 Task: Add a signature Hailey Mitchell containing With sincere thanks and best wishes, Hailey Mitchell to email address softage.2@softage.net and add a folder Reflection
Action: Mouse moved to (113, 141)
Screenshot: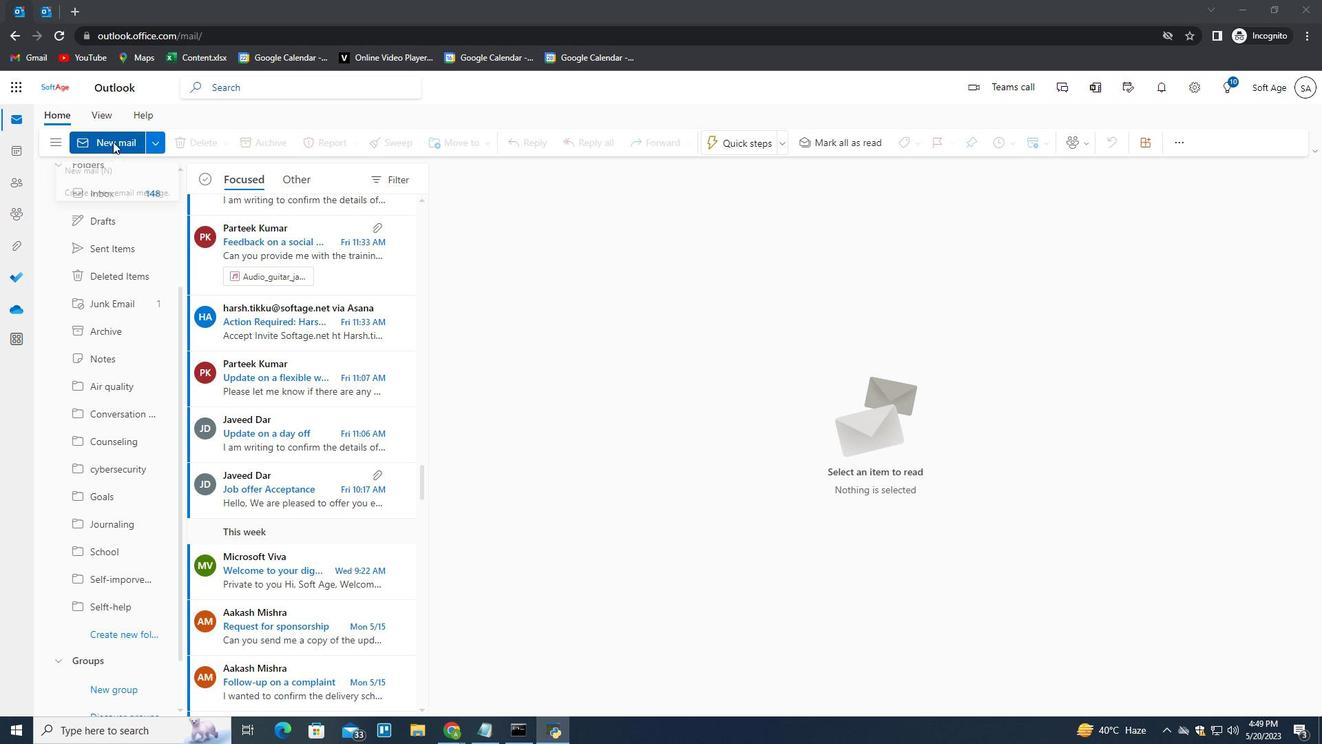 
Action: Mouse pressed left at (113, 141)
Screenshot: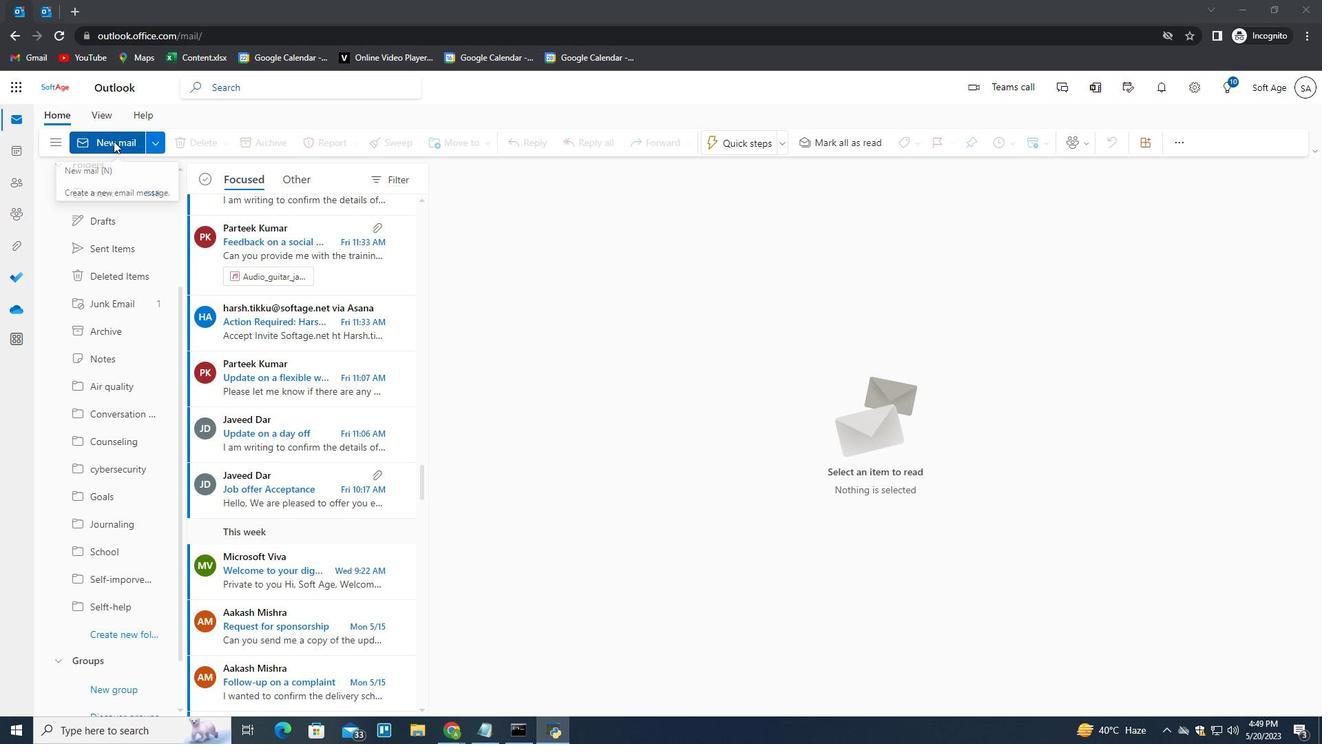 
Action: Mouse moved to (888, 146)
Screenshot: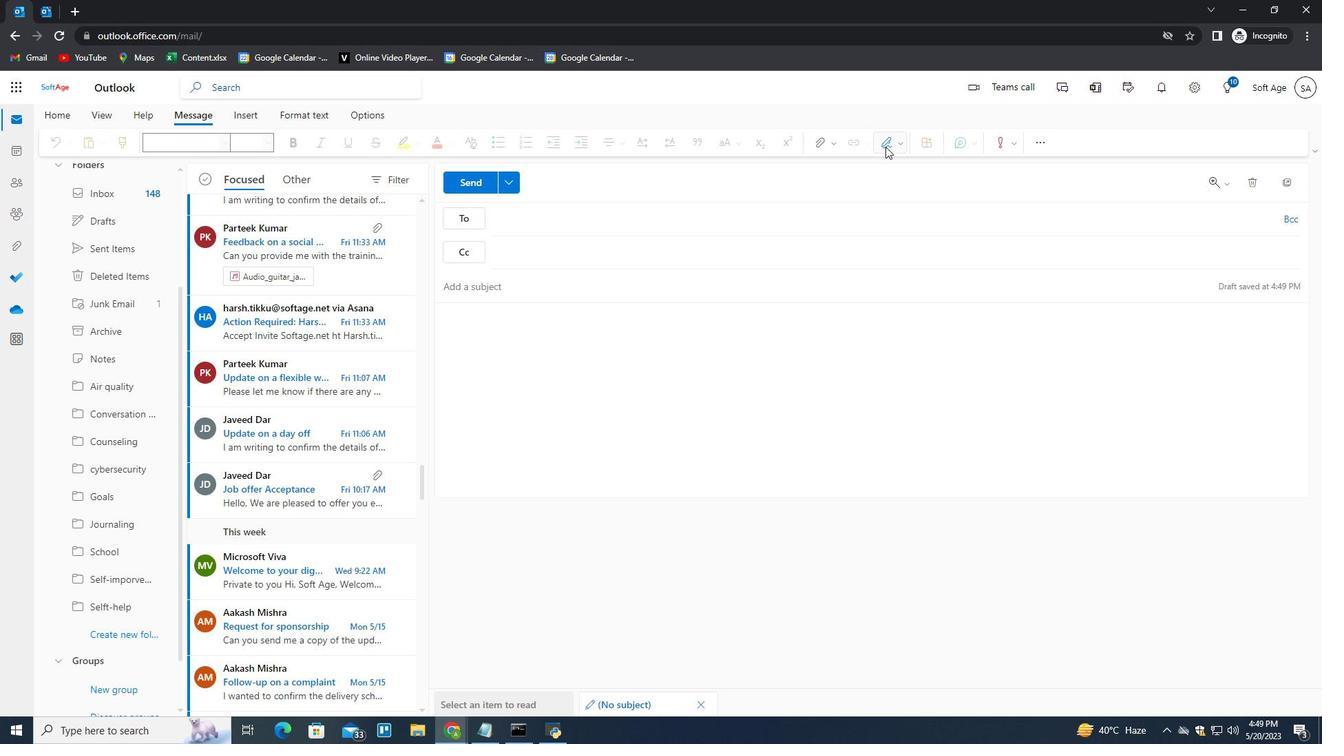
Action: Mouse pressed left at (888, 146)
Screenshot: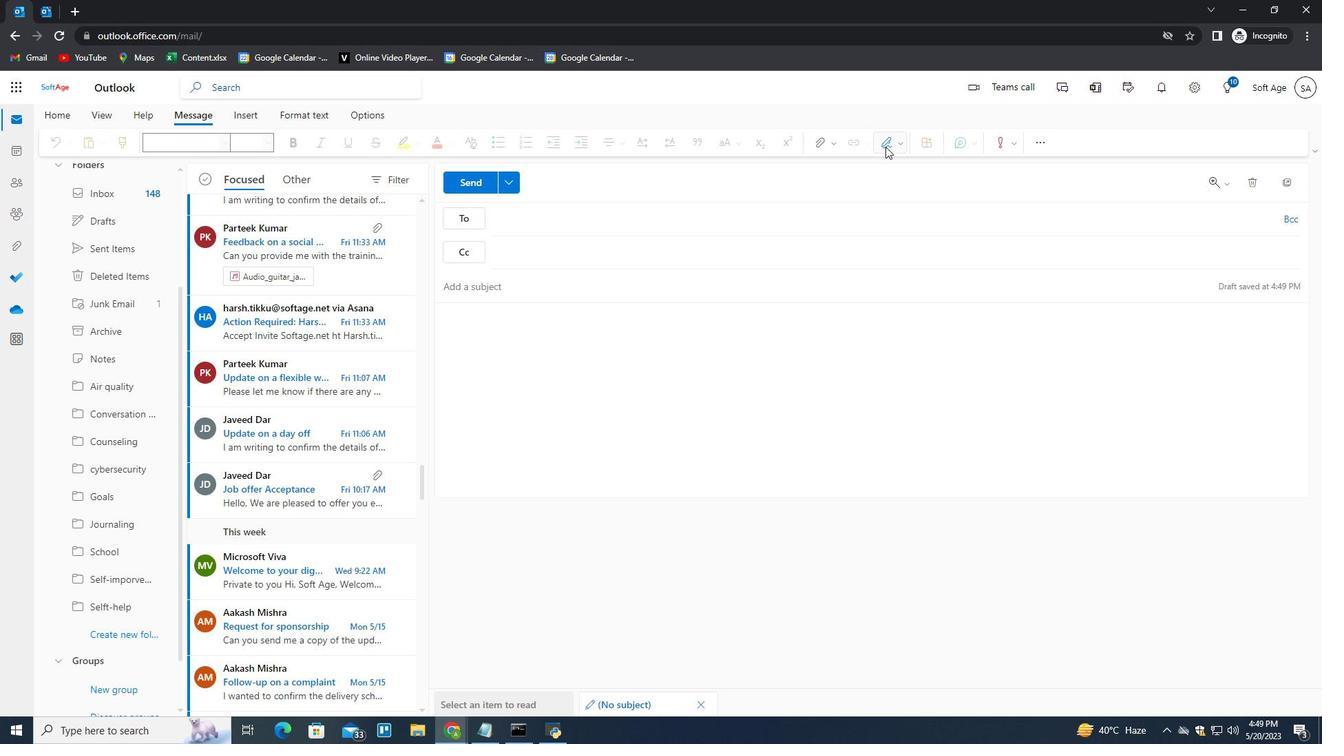 
Action: Mouse moved to (879, 195)
Screenshot: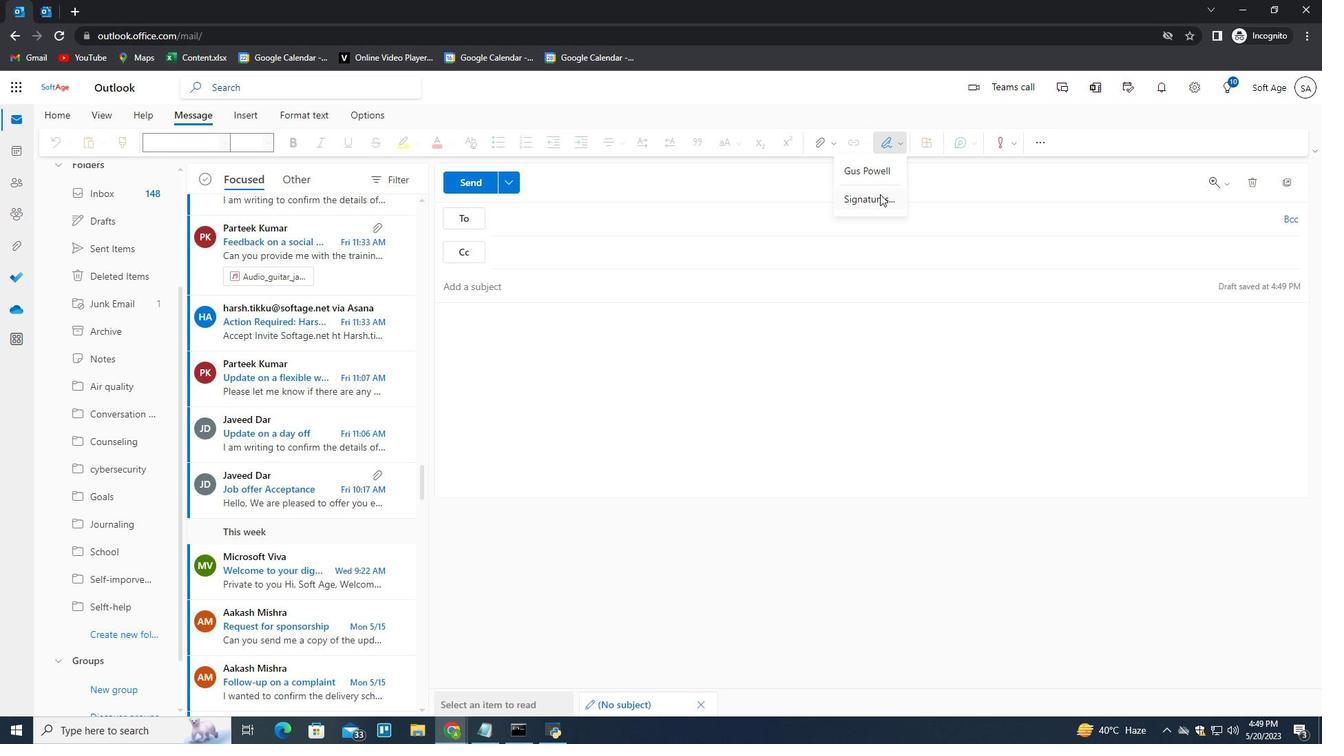 
Action: Mouse pressed left at (879, 195)
Screenshot: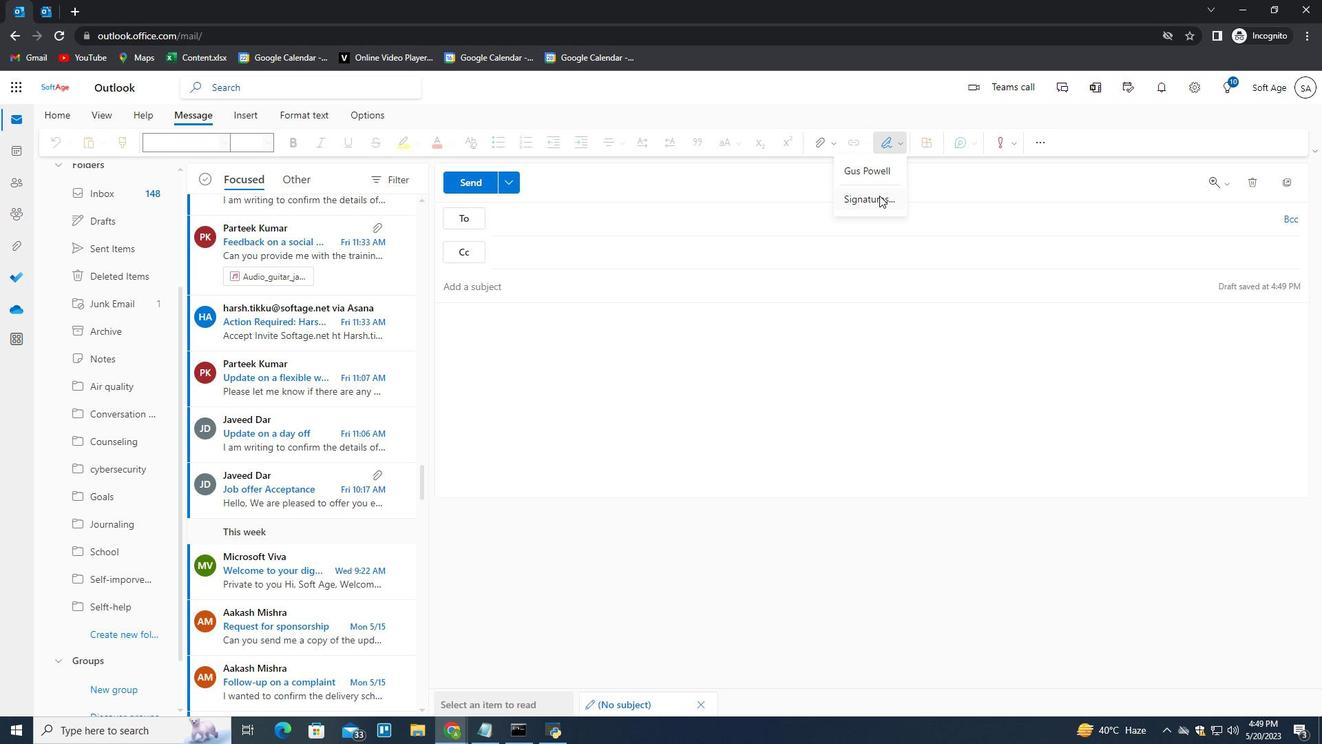 
Action: Mouse moved to (934, 250)
Screenshot: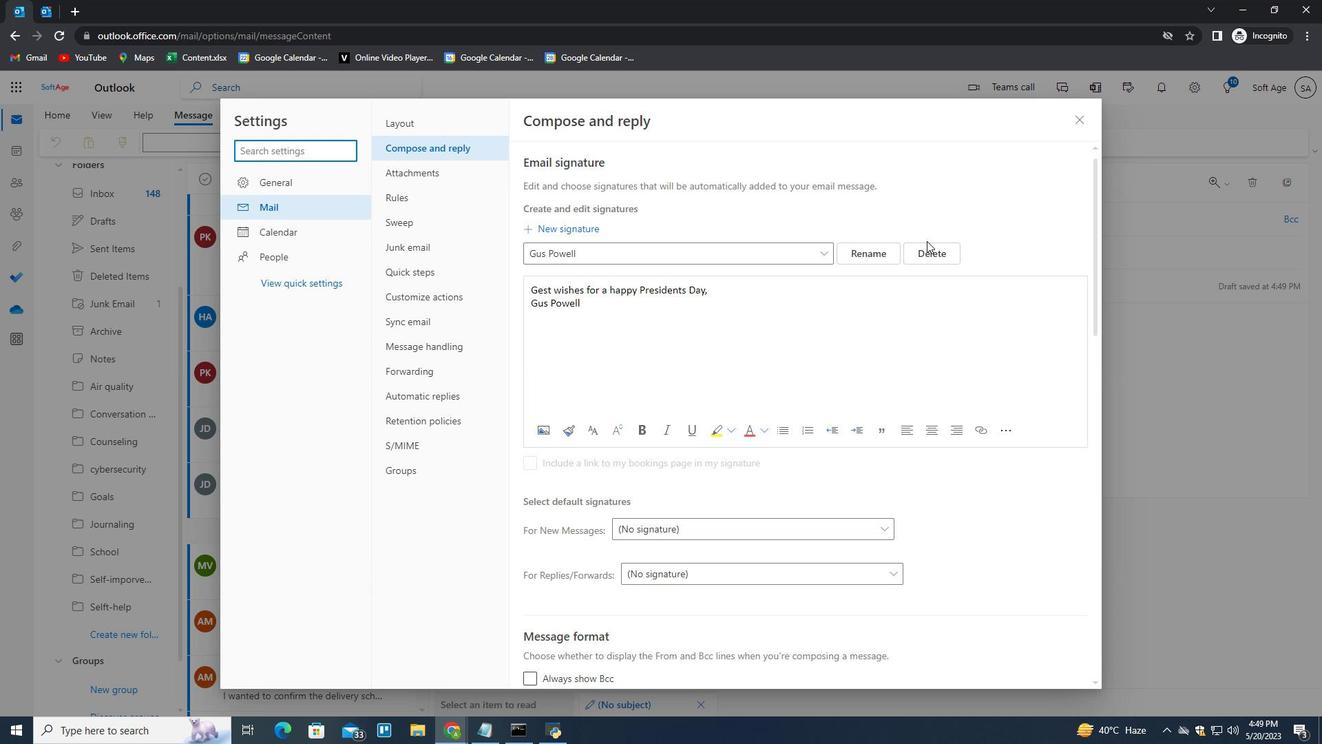 
Action: Mouse pressed left at (934, 250)
Screenshot: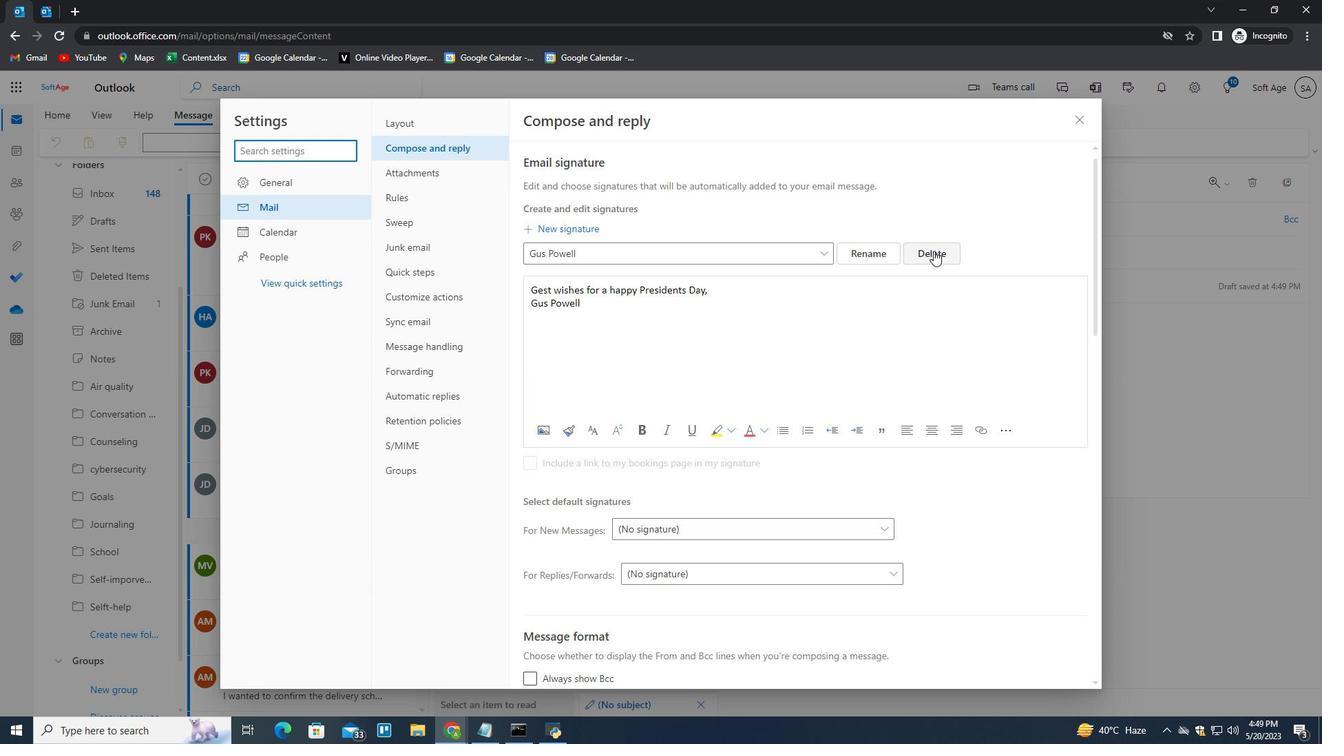 
Action: Mouse moved to (911, 252)
Screenshot: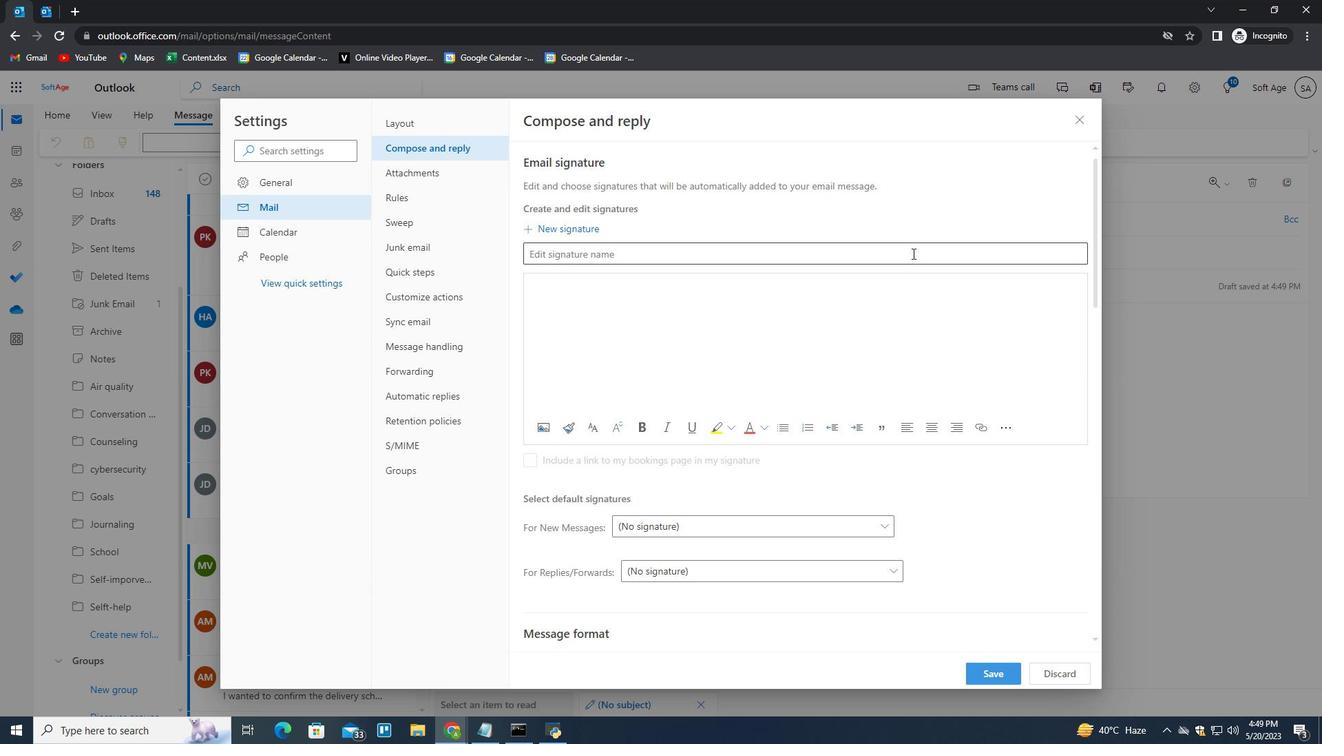 
Action: Mouse pressed left at (911, 252)
Screenshot: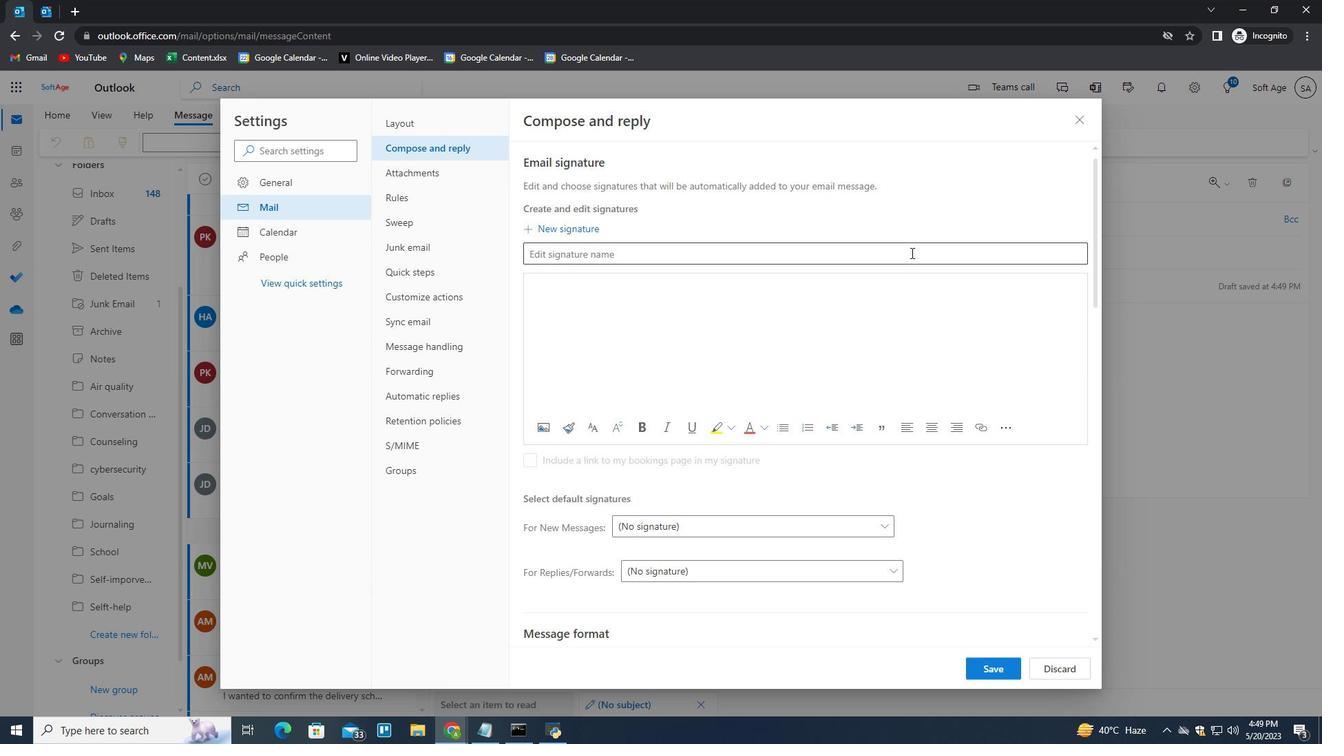 
Action: Key pressed <Key.shift>Hailey<Key.space><Key.shift>Mitchell<Key.tab><Key.shift>Hailey<Key.space><Key.shift>Mitchell<Key.home><Key.shift>With<Key.space>sincere<Key.space>thansk<Key.space>and<Key.space><Key.backspace><Key.backspace><Key.backspace><Key.backspace><Key.backspace><Key.backspace><Key.backspace>ks<Key.space>and<Key.space>best<Key.space>wist<Key.backspace>hes,<Key.shift_r><Key.enter>
Screenshot: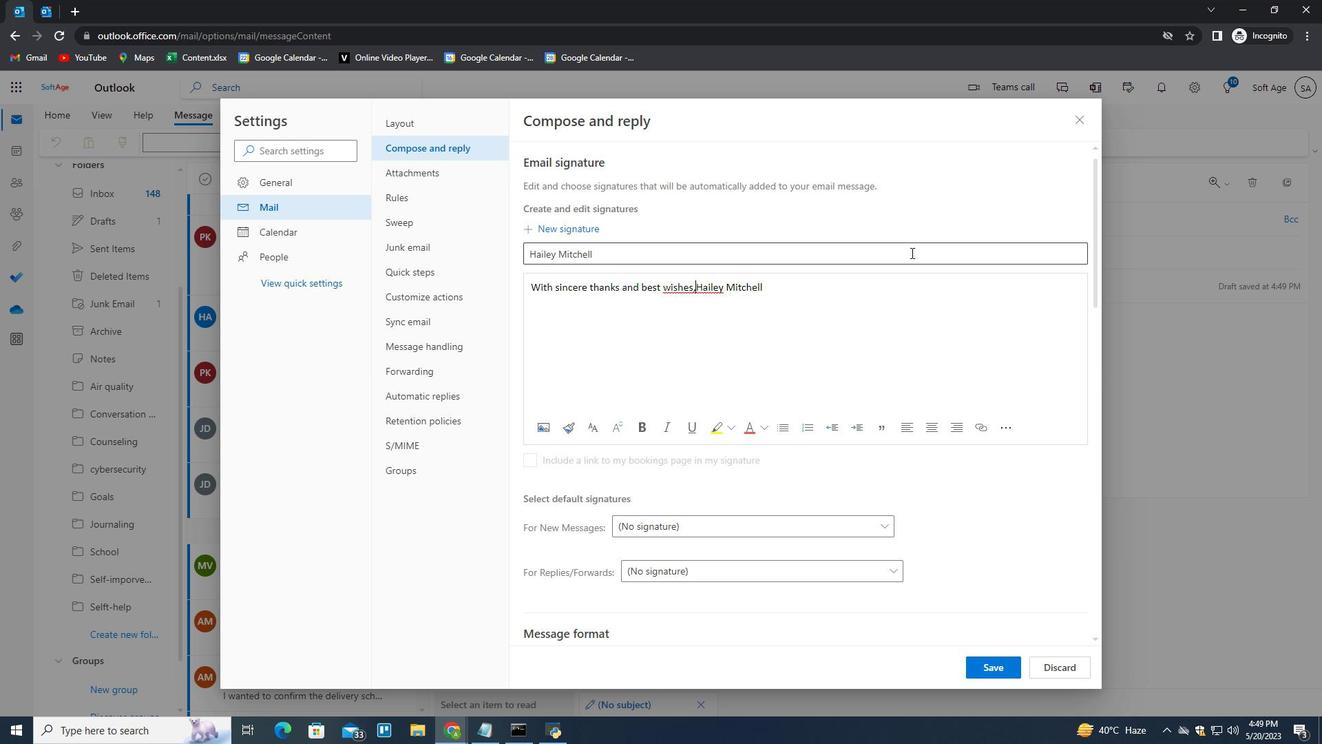 
Action: Mouse moved to (990, 673)
Screenshot: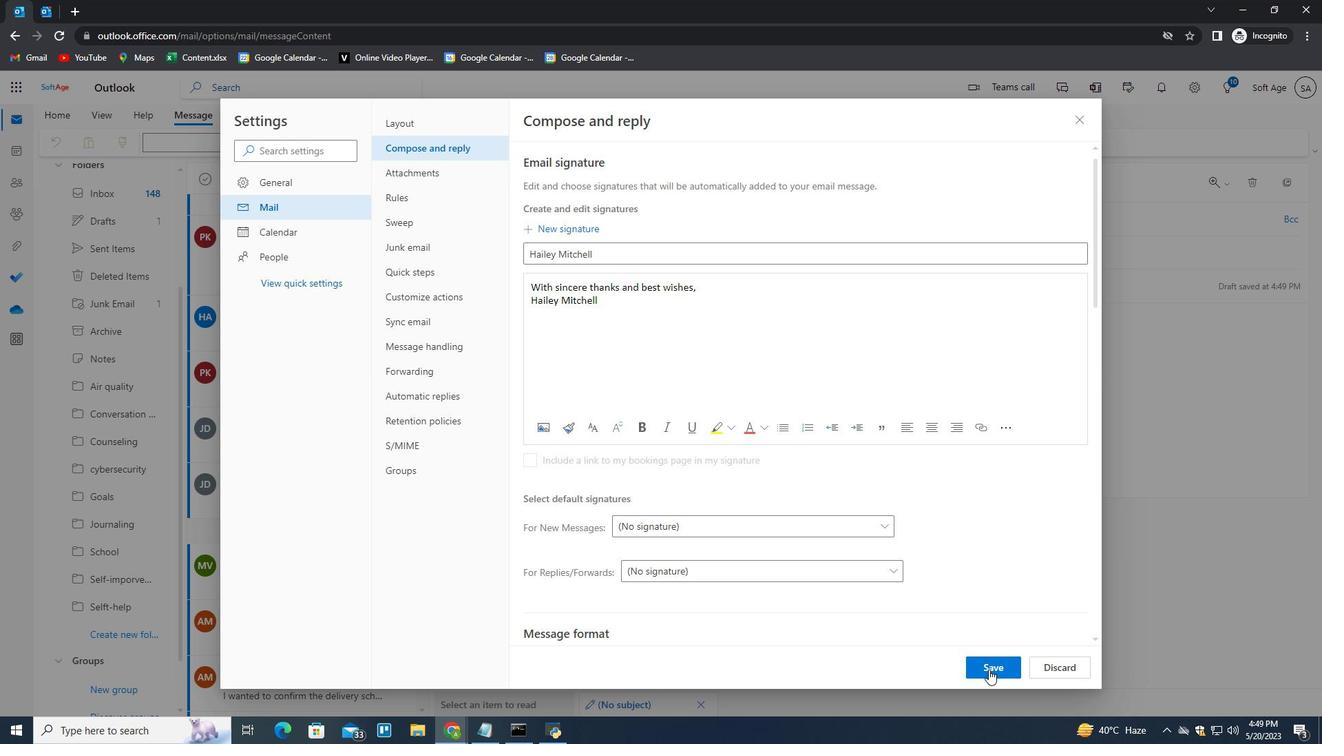 
Action: Mouse pressed left at (990, 673)
Screenshot: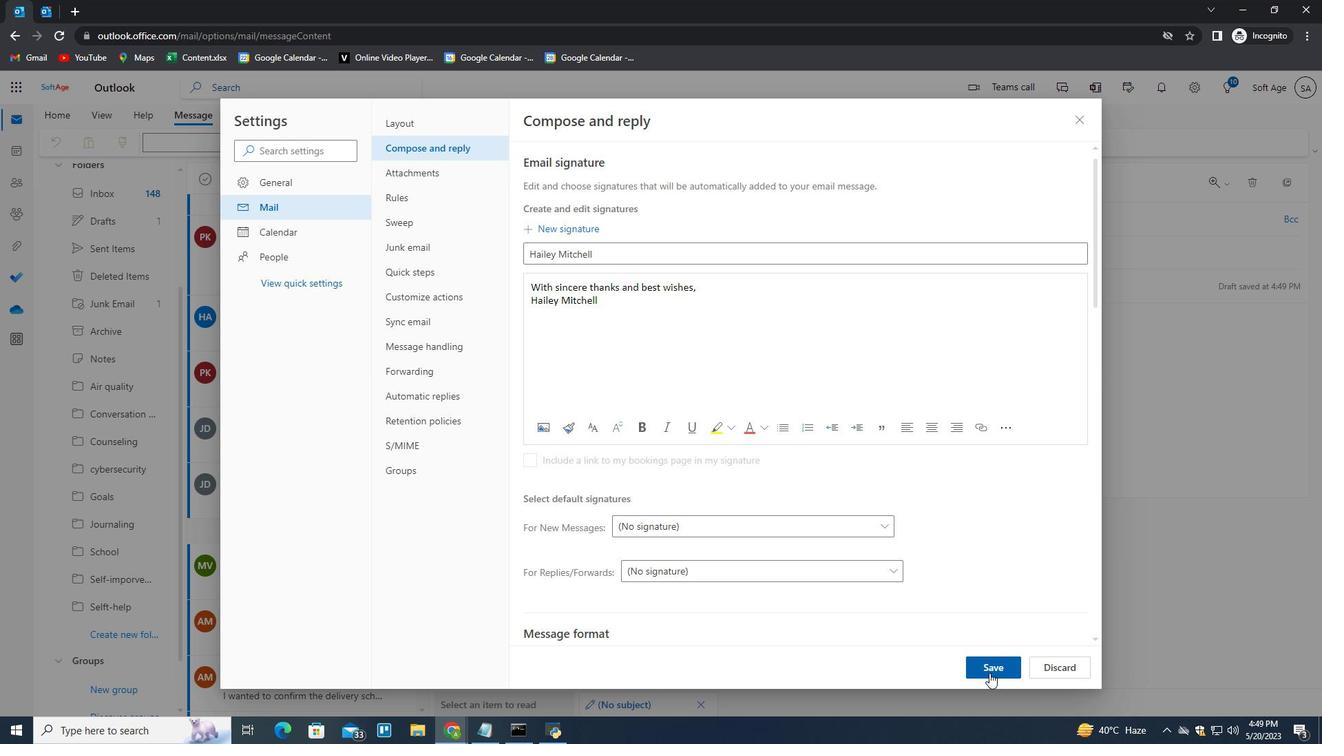 
Action: Mouse moved to (1147, 319)
Screenshot: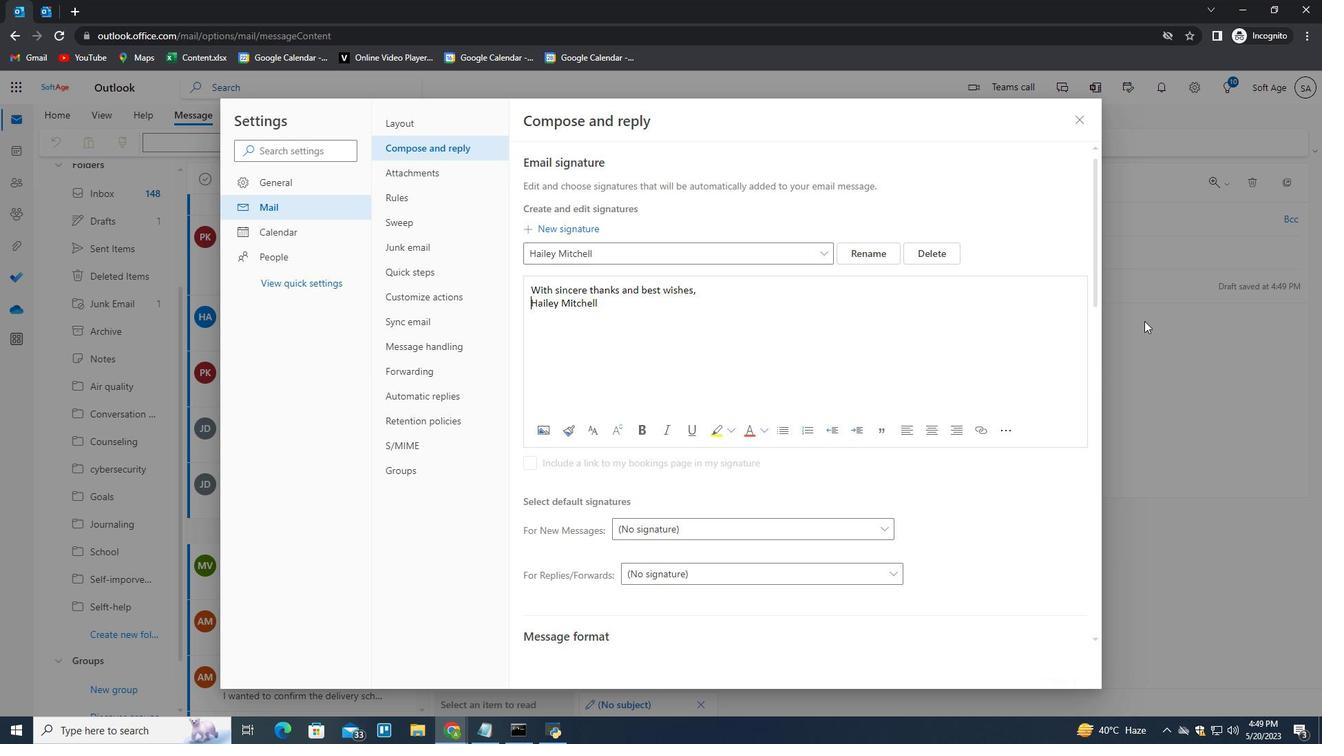 
Action: Mouse pressed left at (1147, 319)
Screenshot: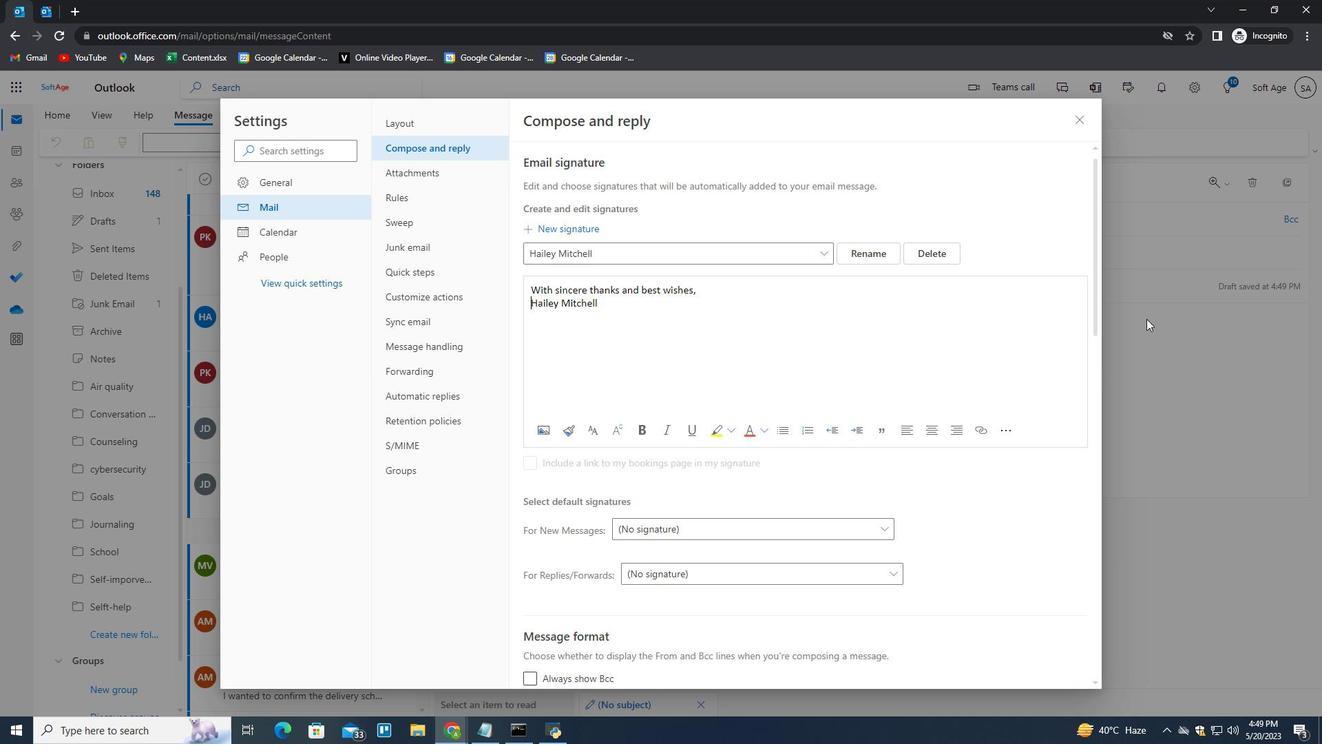 
Action: Mouse moved to (890, 128)
Screenshot: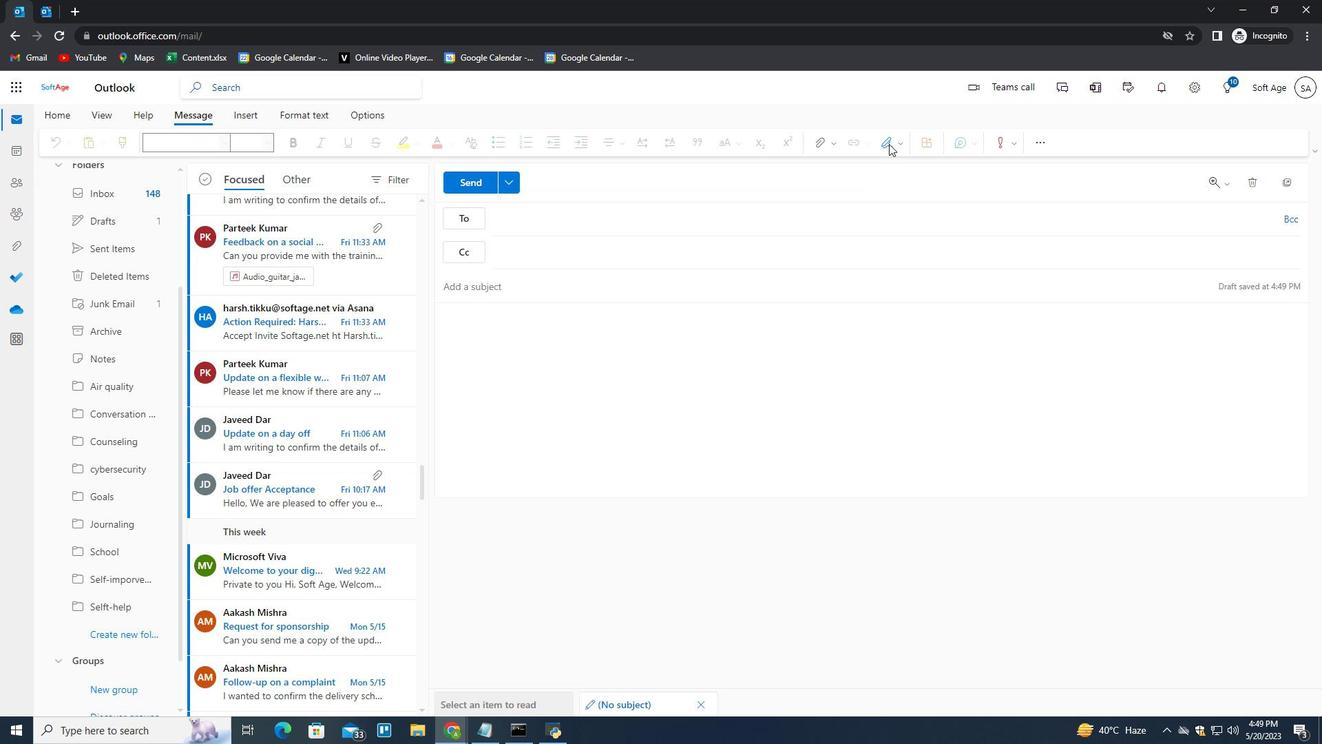 
Action: Mouse pressed left at (890, 128)
Screenshot: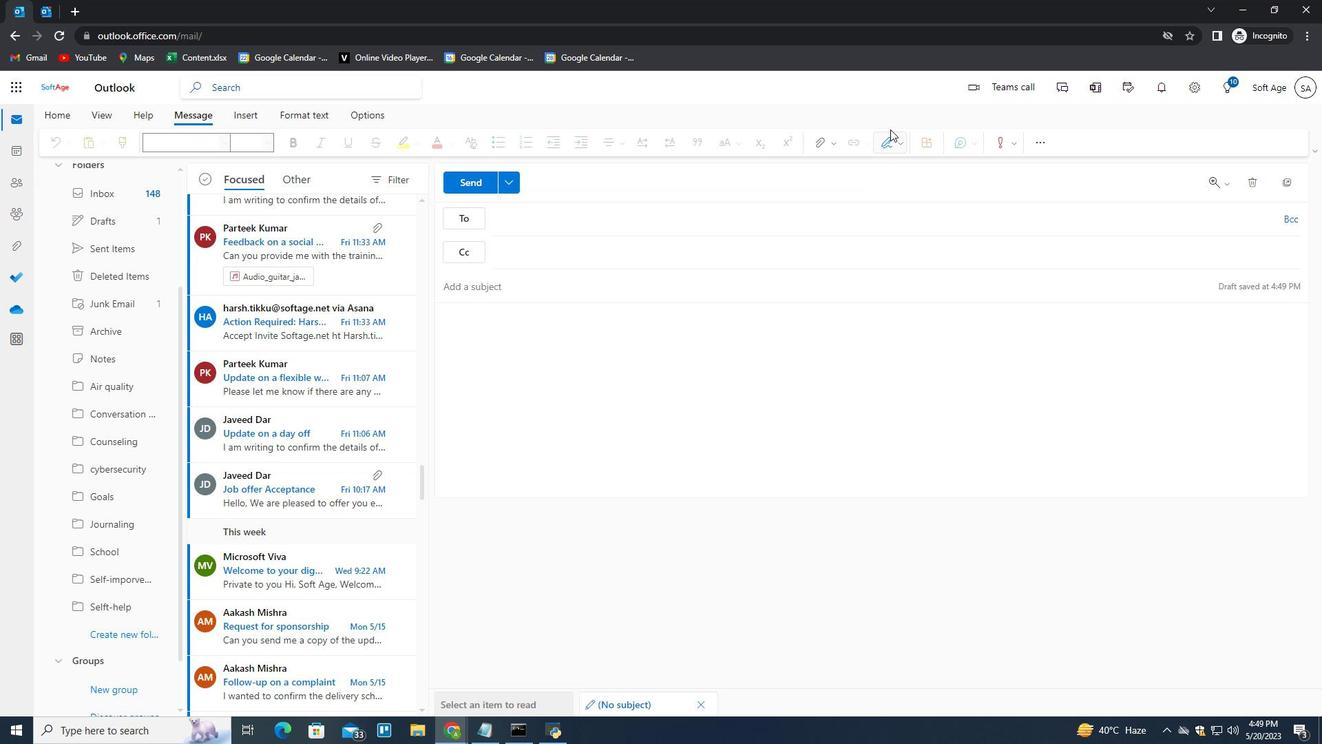 
Action: Mouse moved to (895, 141)
Screenshot: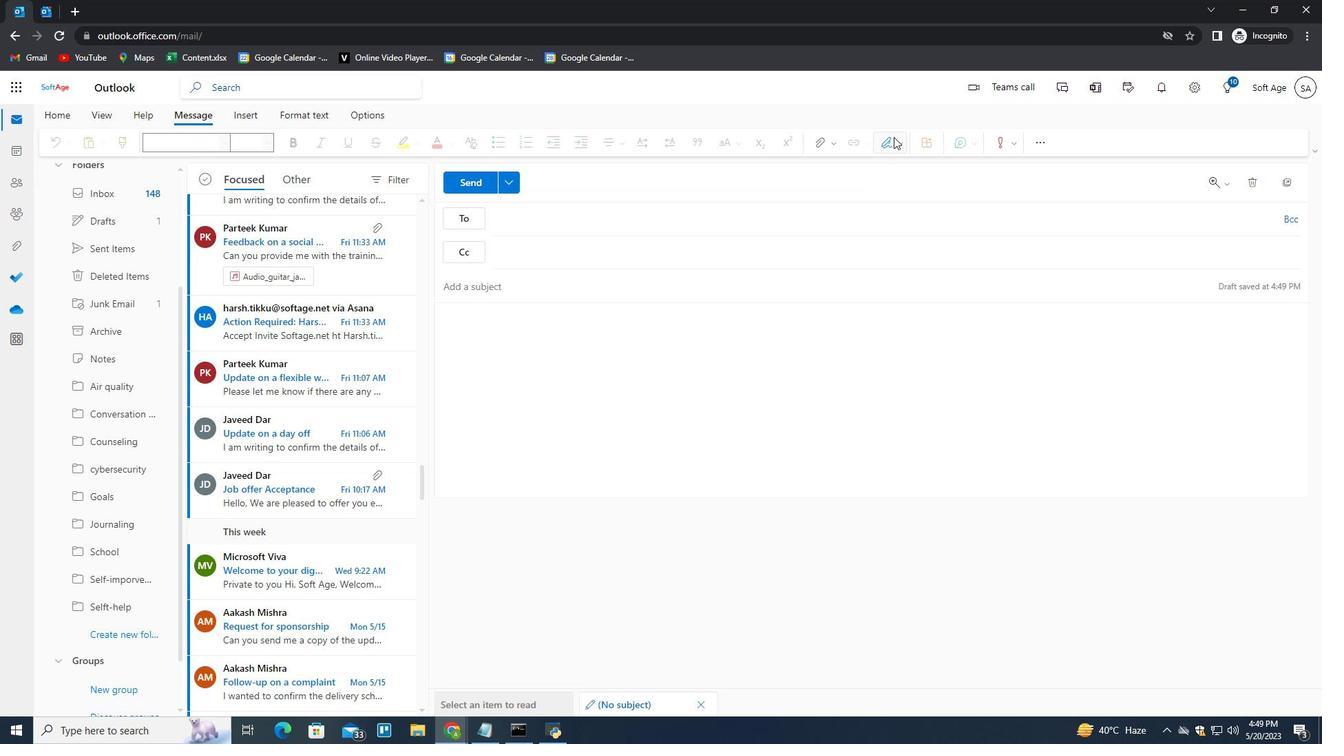 
Action: Mouse pressed left at (895, 141)
Screenshot: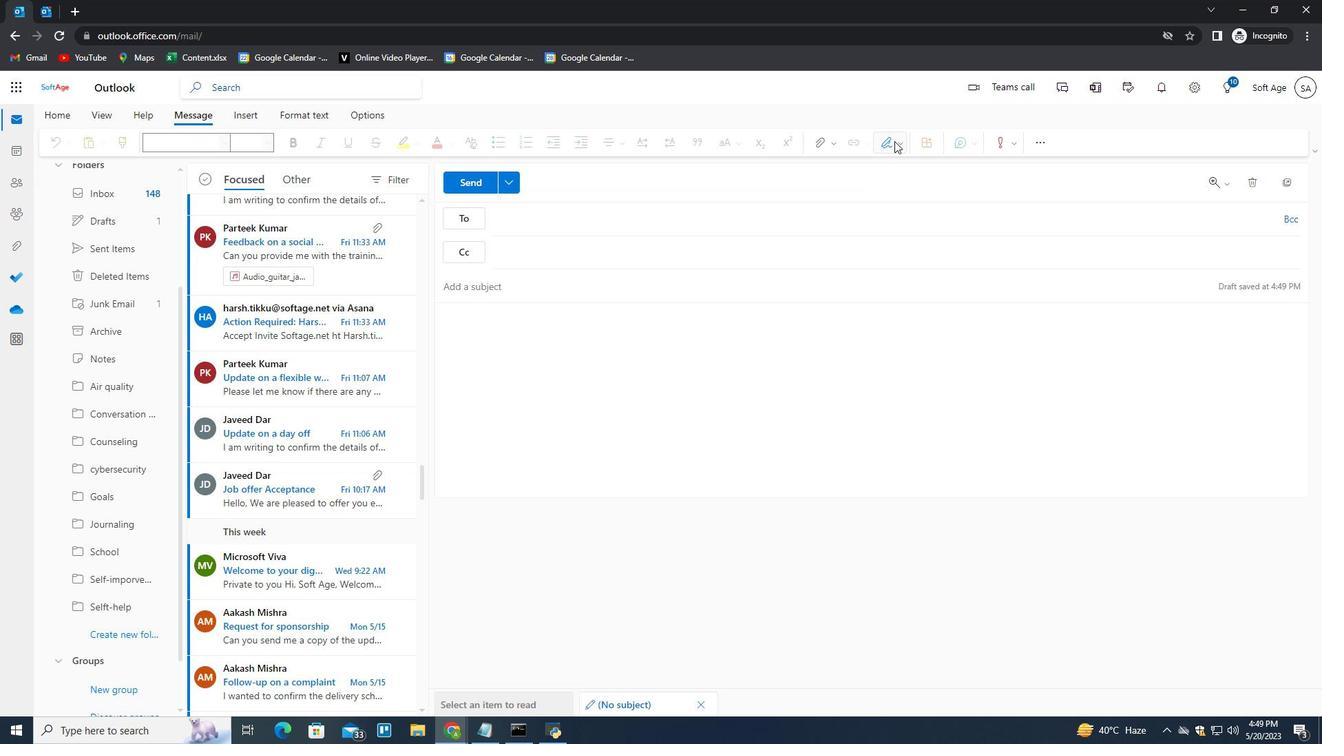 
Action: Mouse moved to (879, 172)
Screenshot: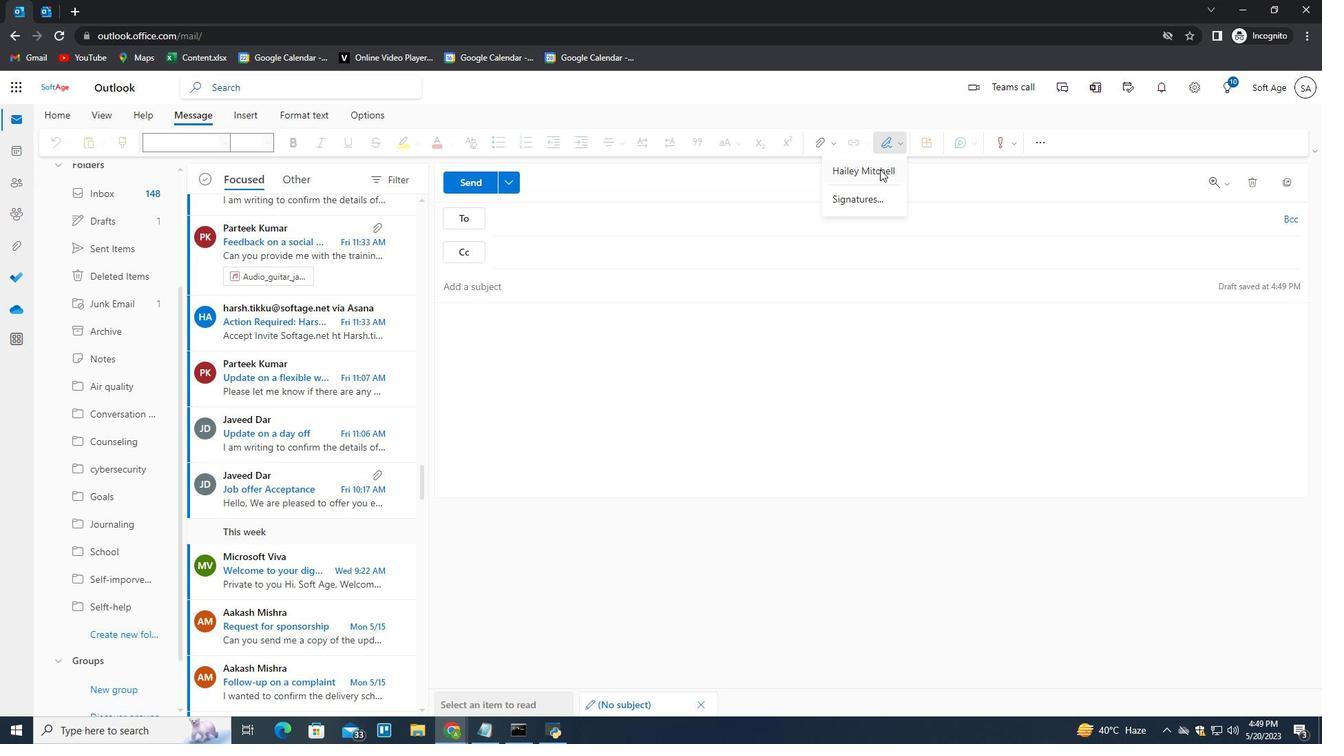 
Action: Mouse pressed left at (879, 172)
Screenshot: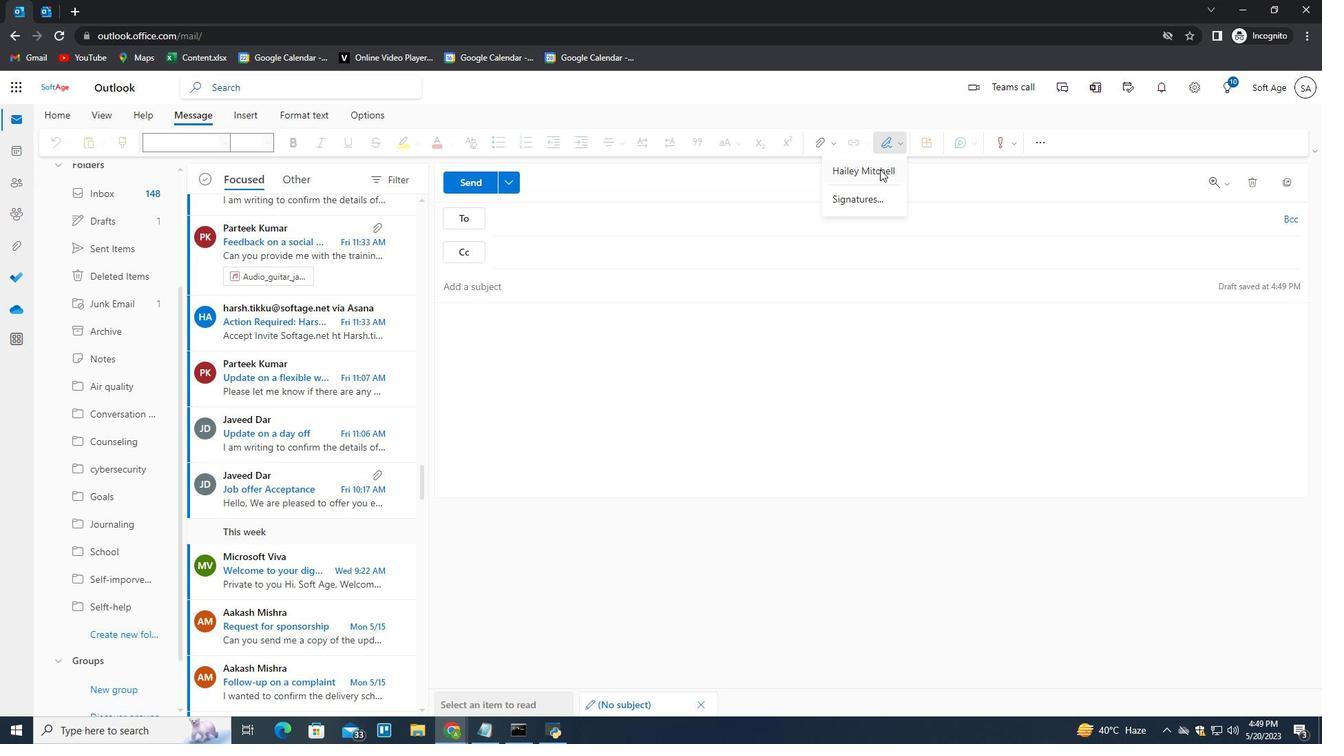 
Action: Mouse moved to (542, 221)
Screenshot: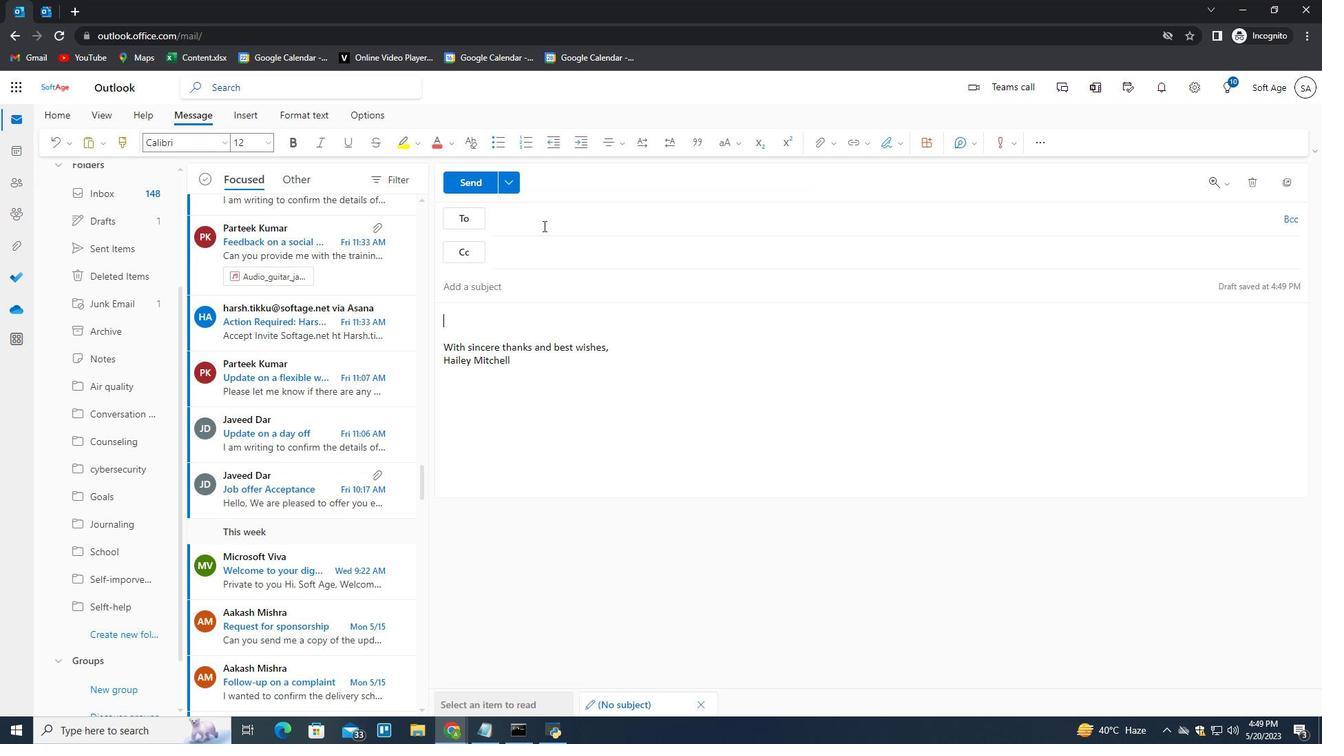
Action: Mouse pressed left at (542, 221)
Screenshot: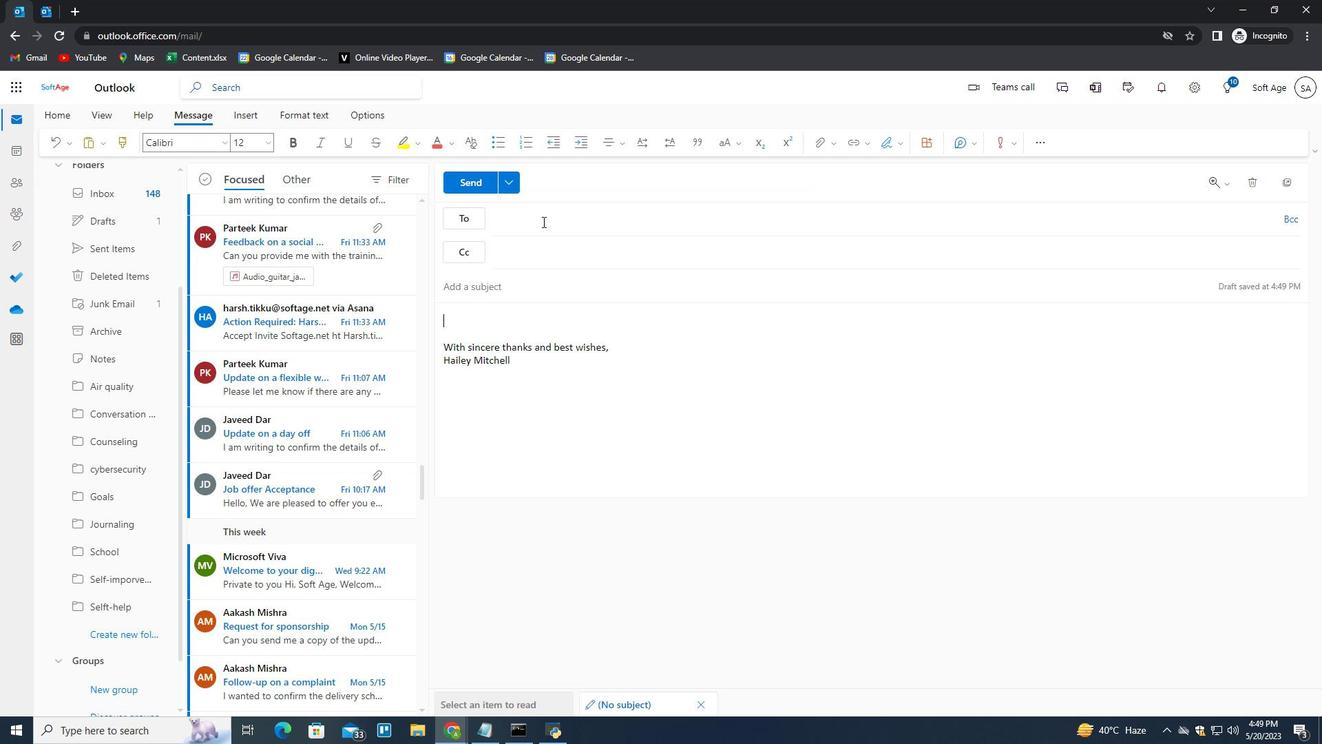 
Action: Key pressed softage.2<Key.shift>@softage.net<Key.enter>
Screenshot: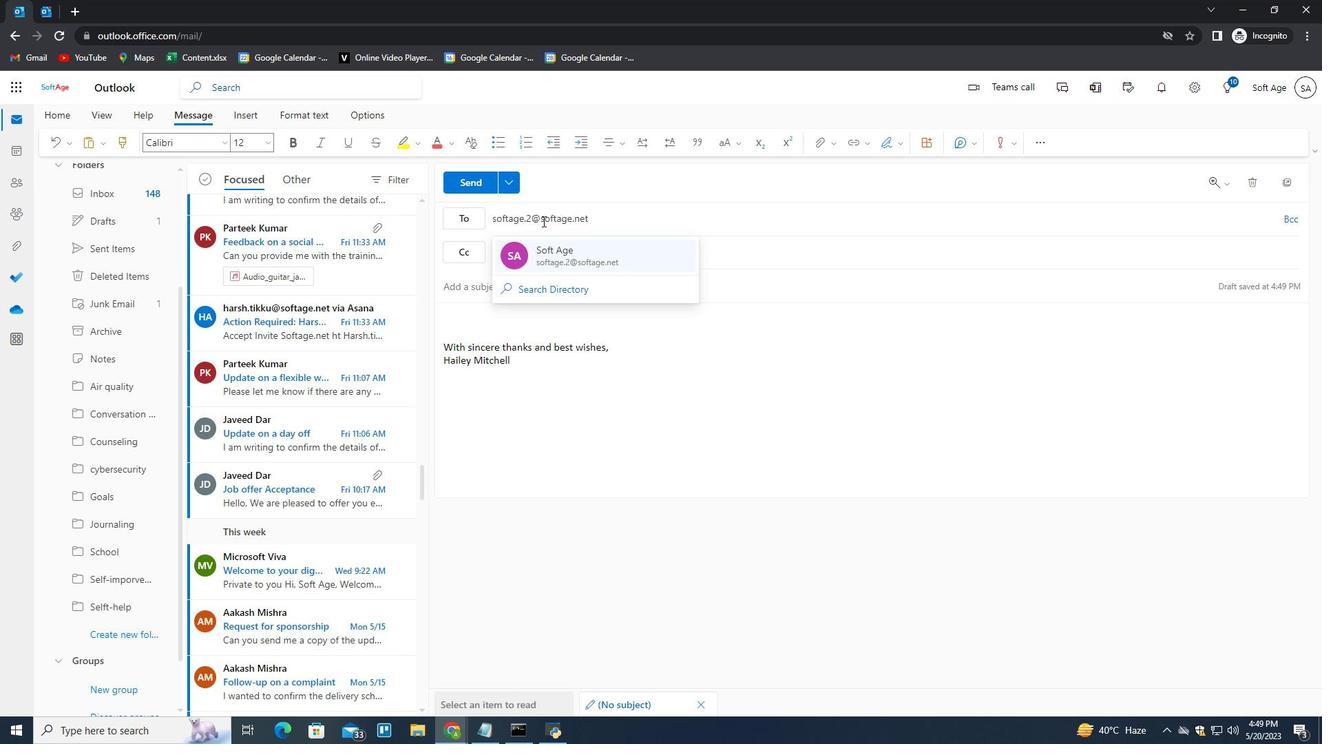 
Action: Mouse moved to (548, 356)
Screenshot: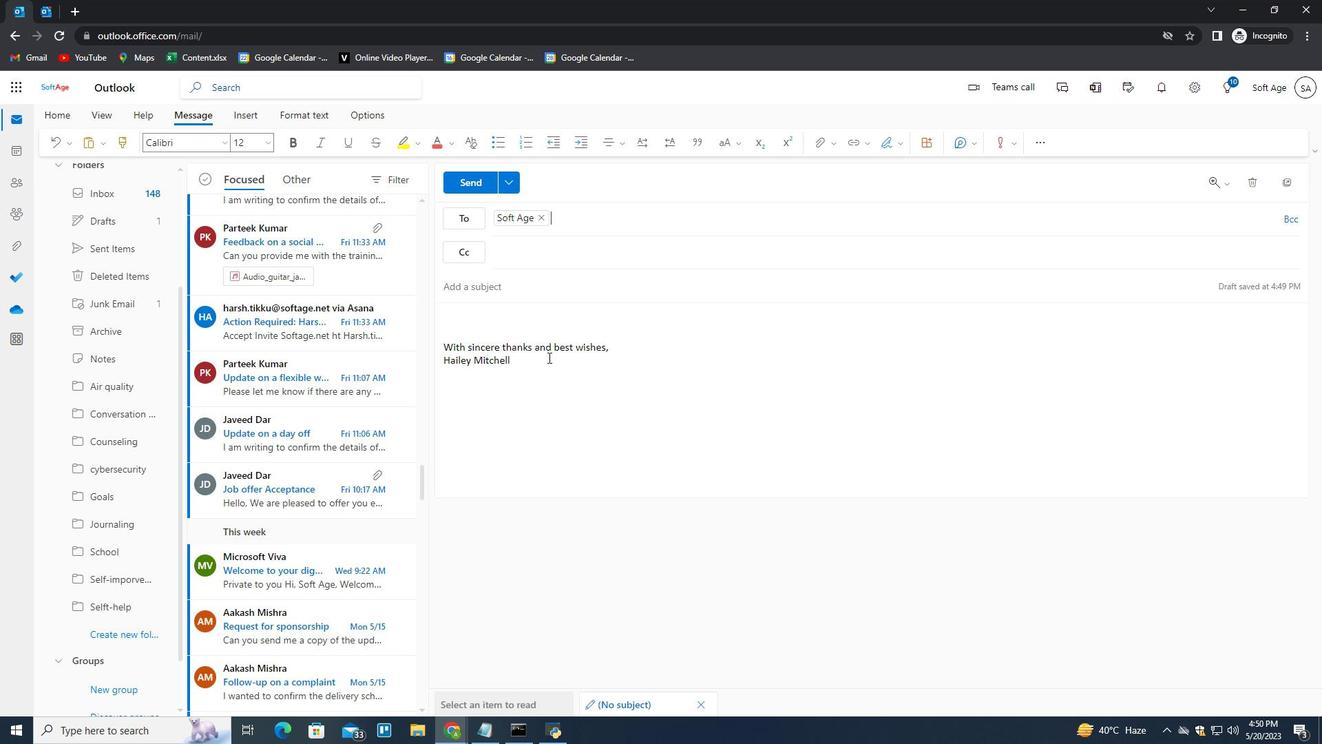 
Action: Mouse pressed left at (548, 356)
Screenshot: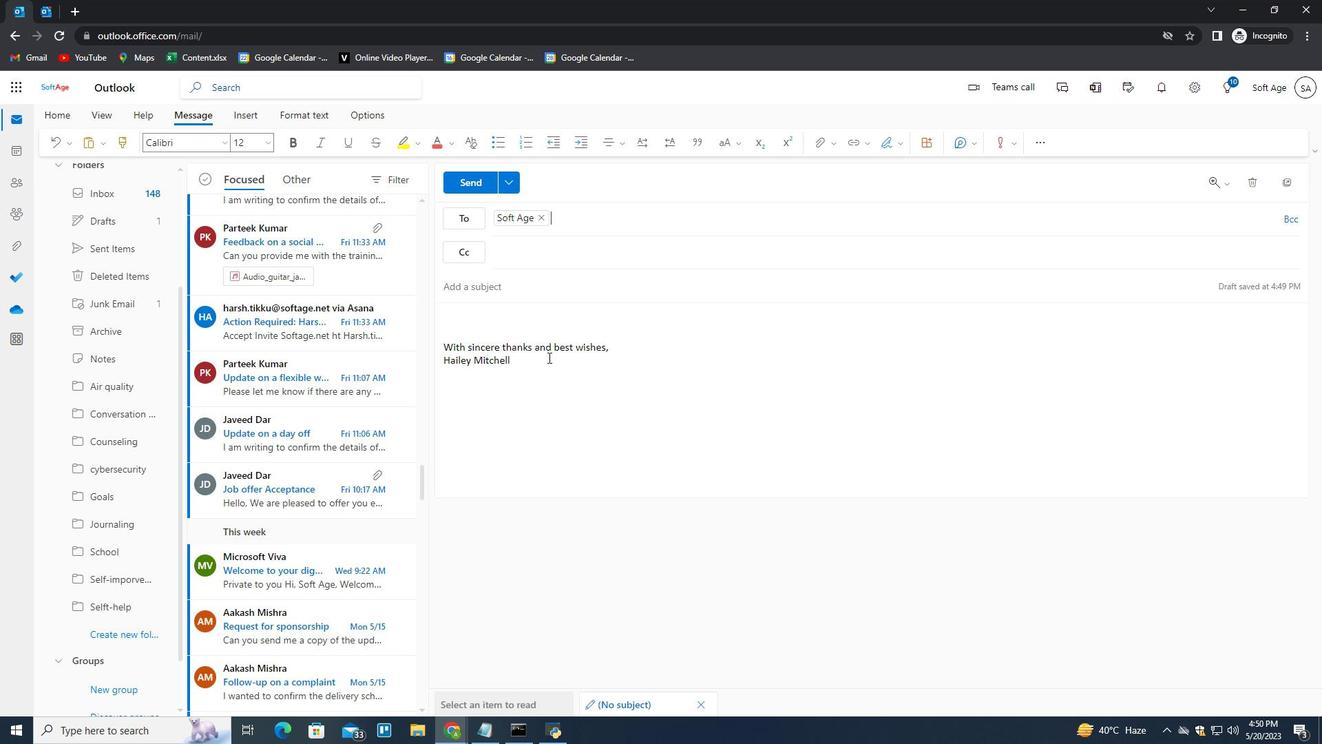 
Action: Mouse moved to (550, 354)
Screenshot: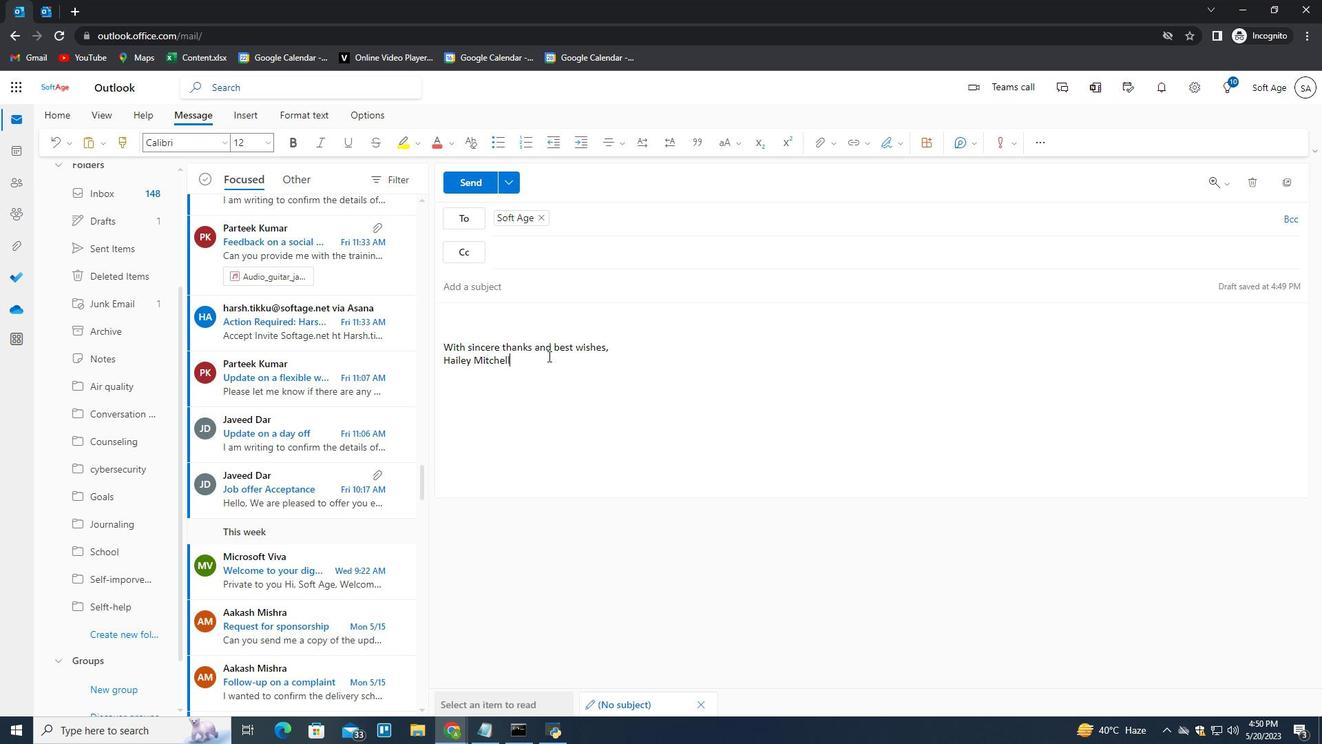 
Action: Key pressed <Key.enter>
Screenshot: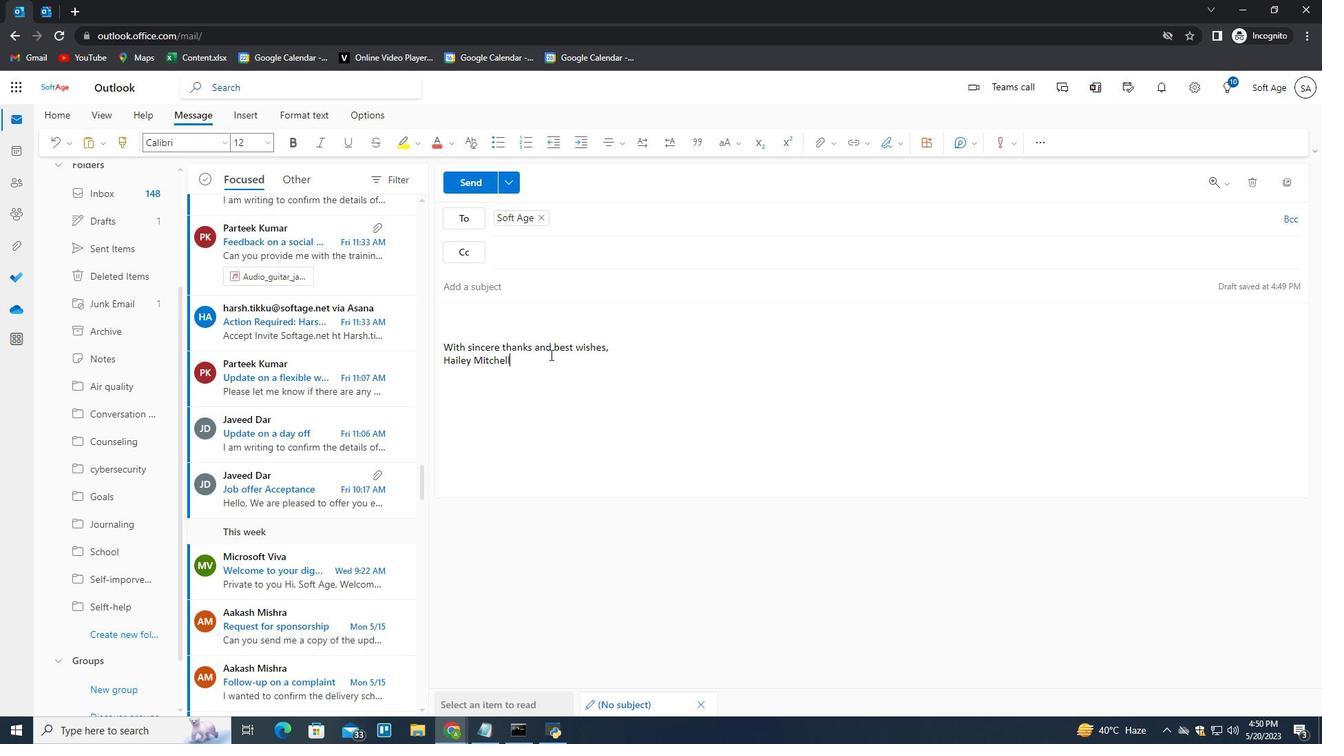 
Action: Mouse moved to (651, 432)
Screenshot: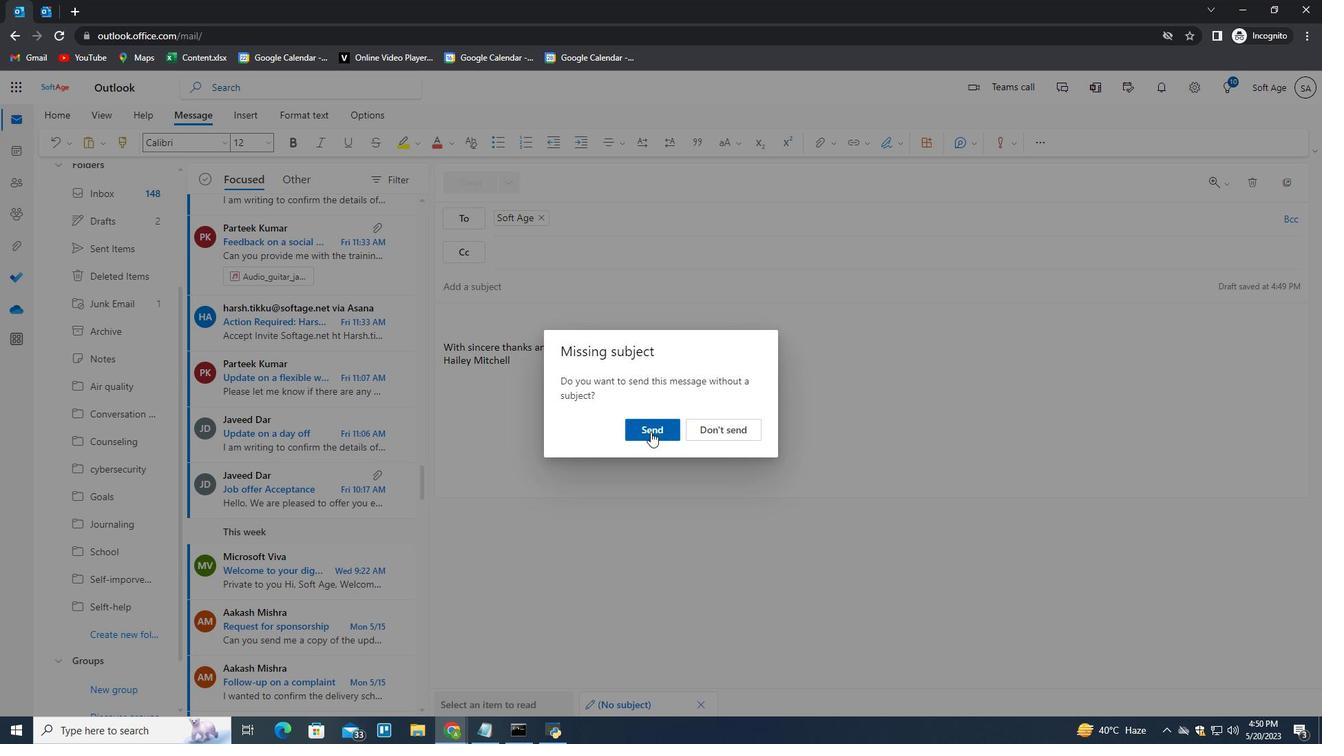 
Action: Mouse pressed left at (651, 432)
Screenshot: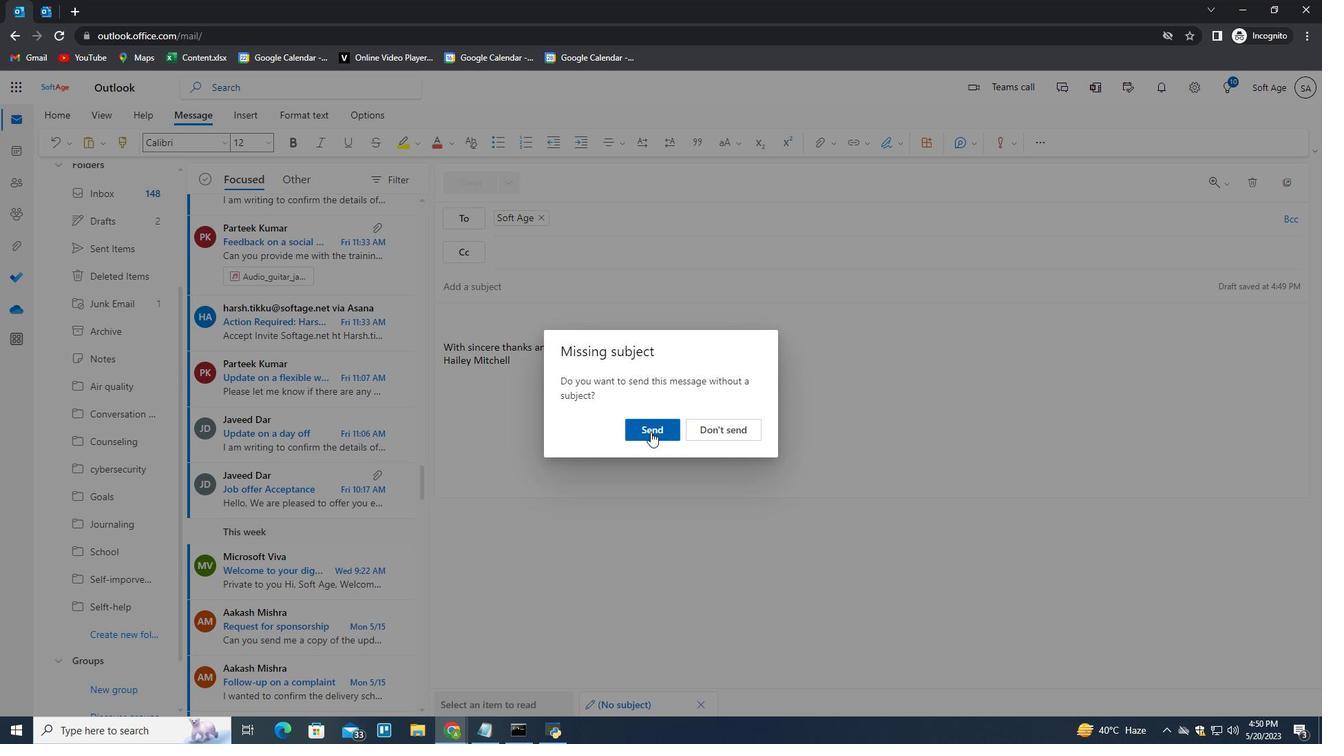 
Action: Mouse moved to (128, 640)
Screenshot: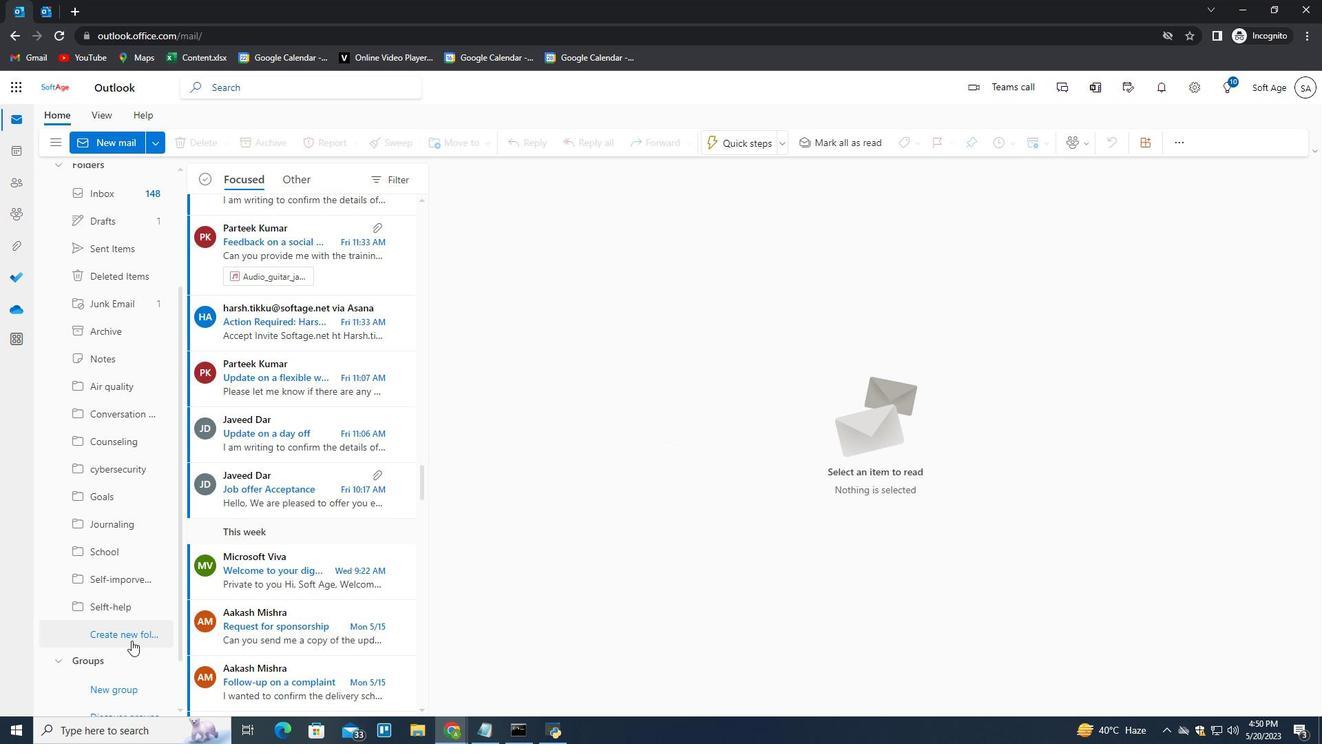 
Action: Mouse pressed left at (128, 640)
Screenshot: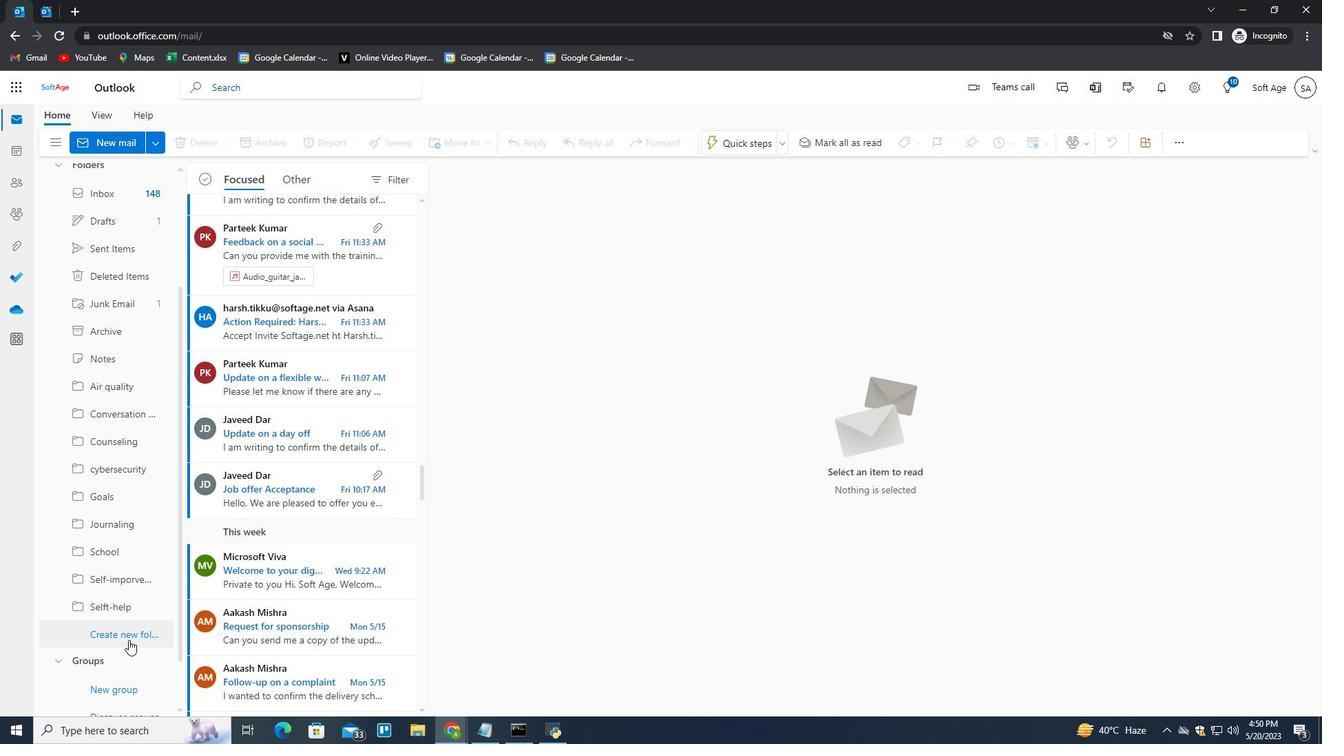 
Action: Mouse moved to (134, 635)
Screenshot: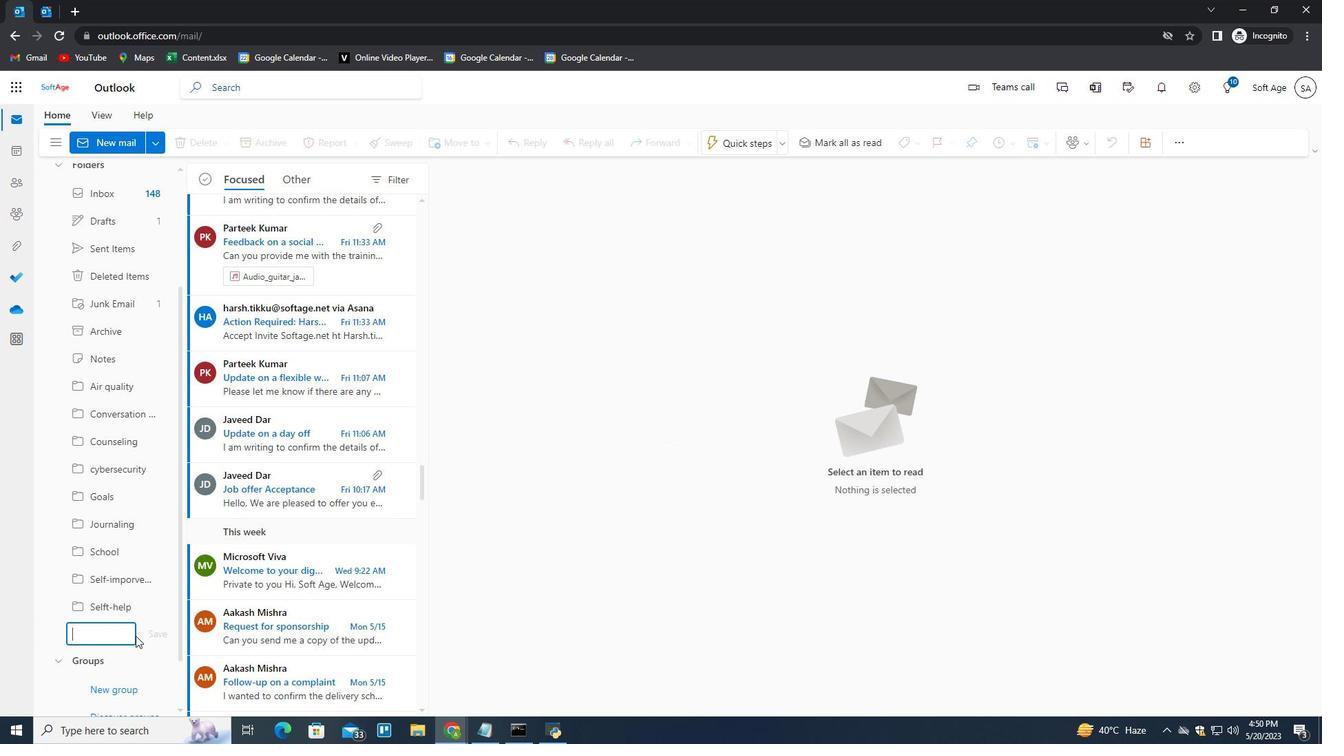 
Action: Key pressed <Key.shift>Reflection<Key.enter>
Screenshot: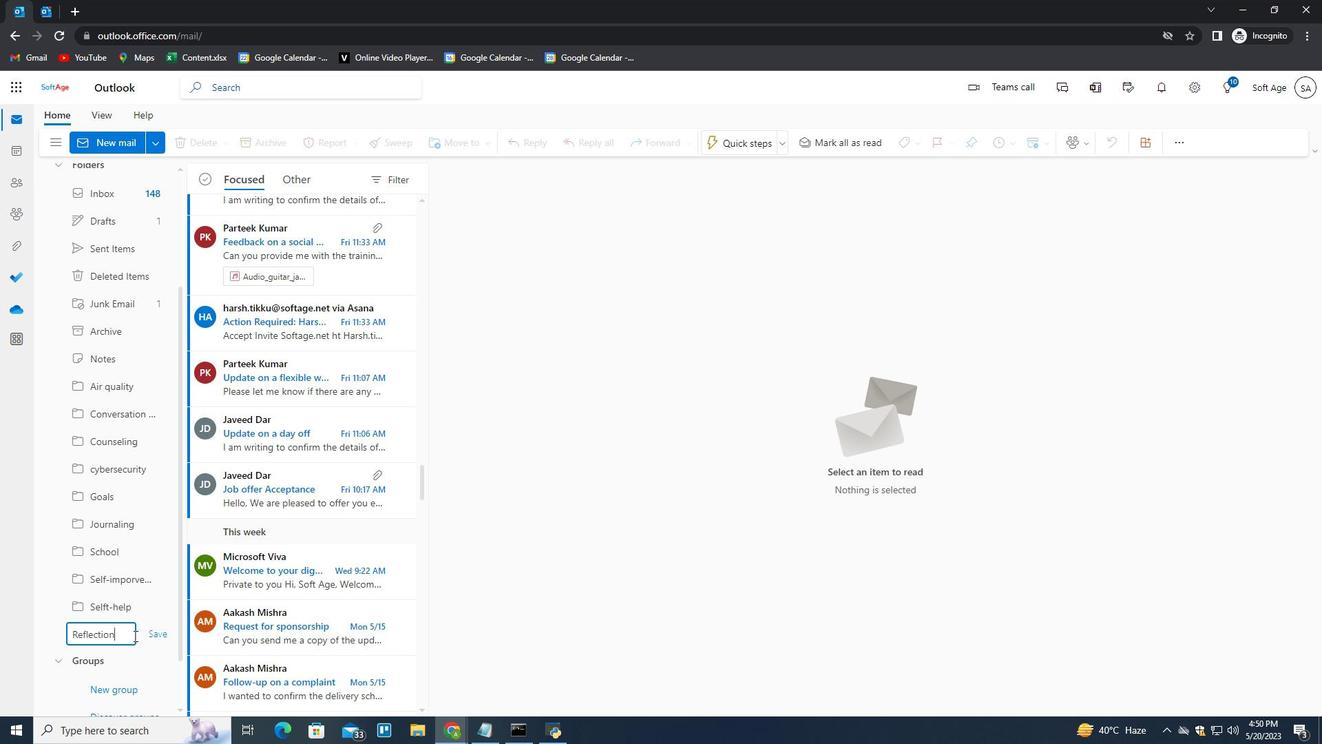 
